 Task: Select the add item then click on key option in the cell toolbar location.
Action: Mouse moved to (8, 675)
Screenshot: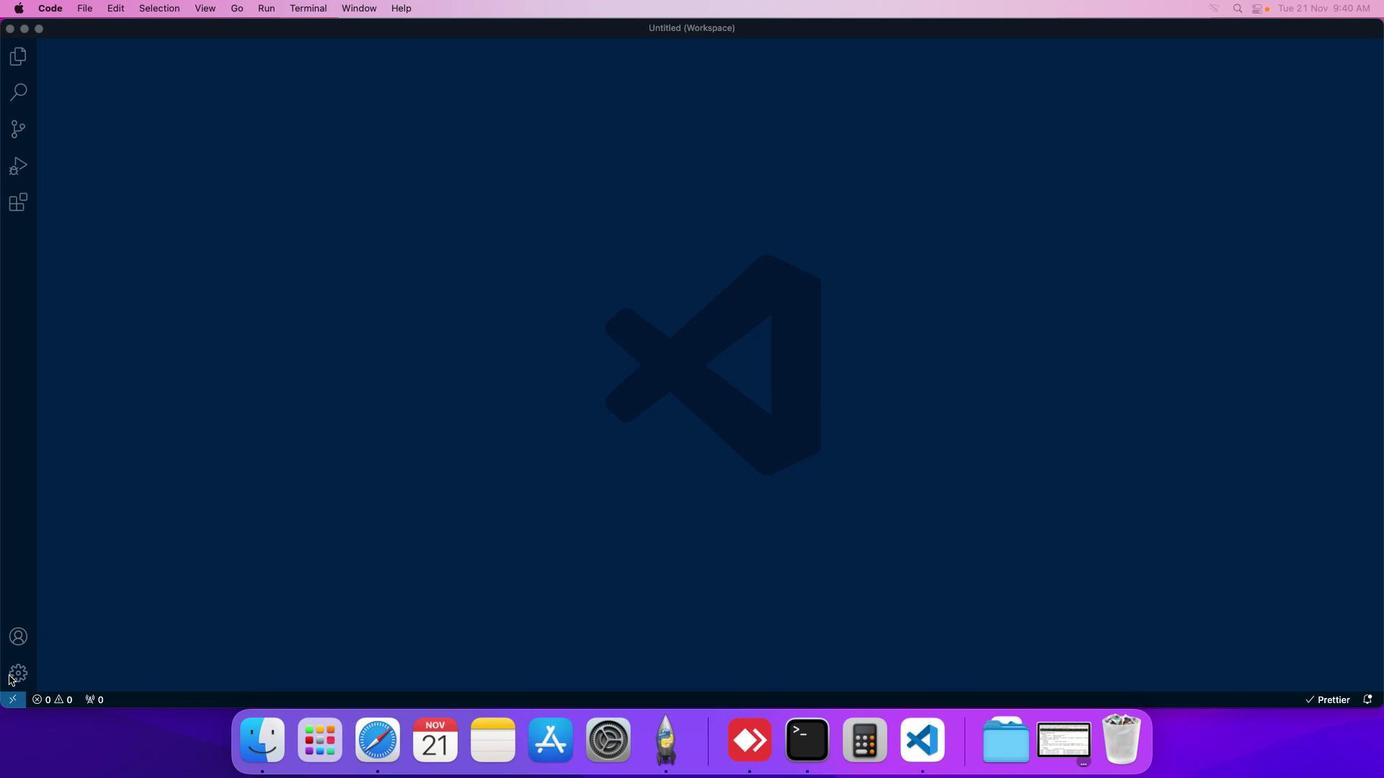 
Action: Mouse pressed left at (8, 675)
Screenshot: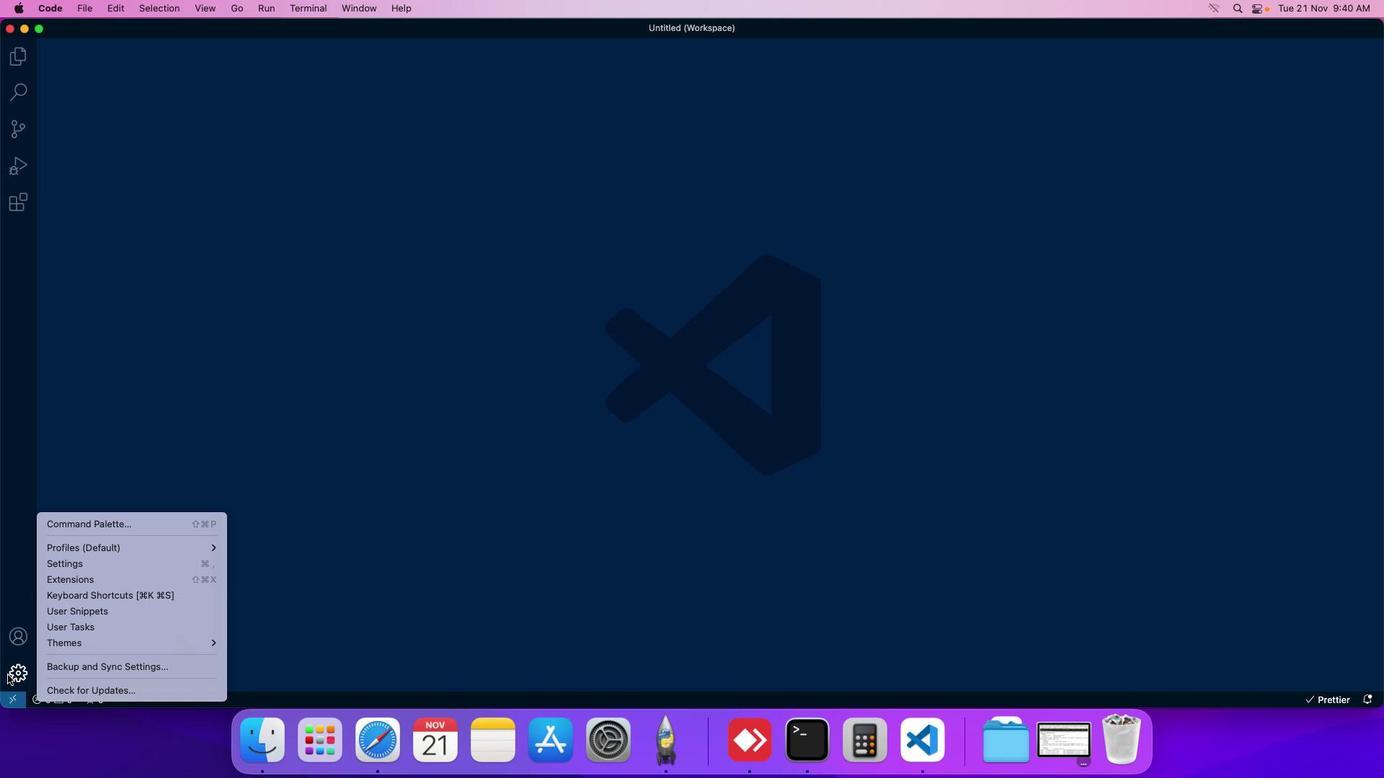 
Action: Mouse moved to (46, 567)
Screenshot: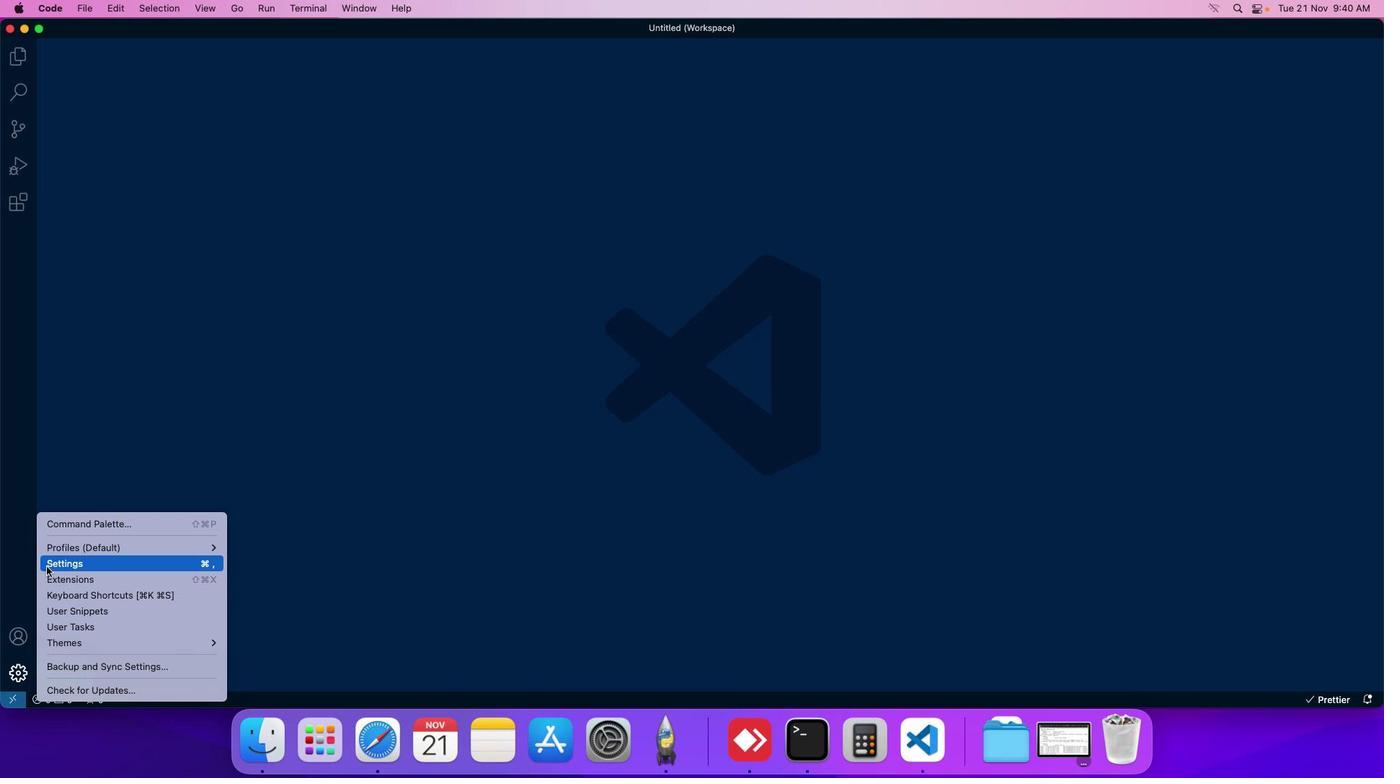 
Action: Mouse pressed left at (46, 567)
Screenshot: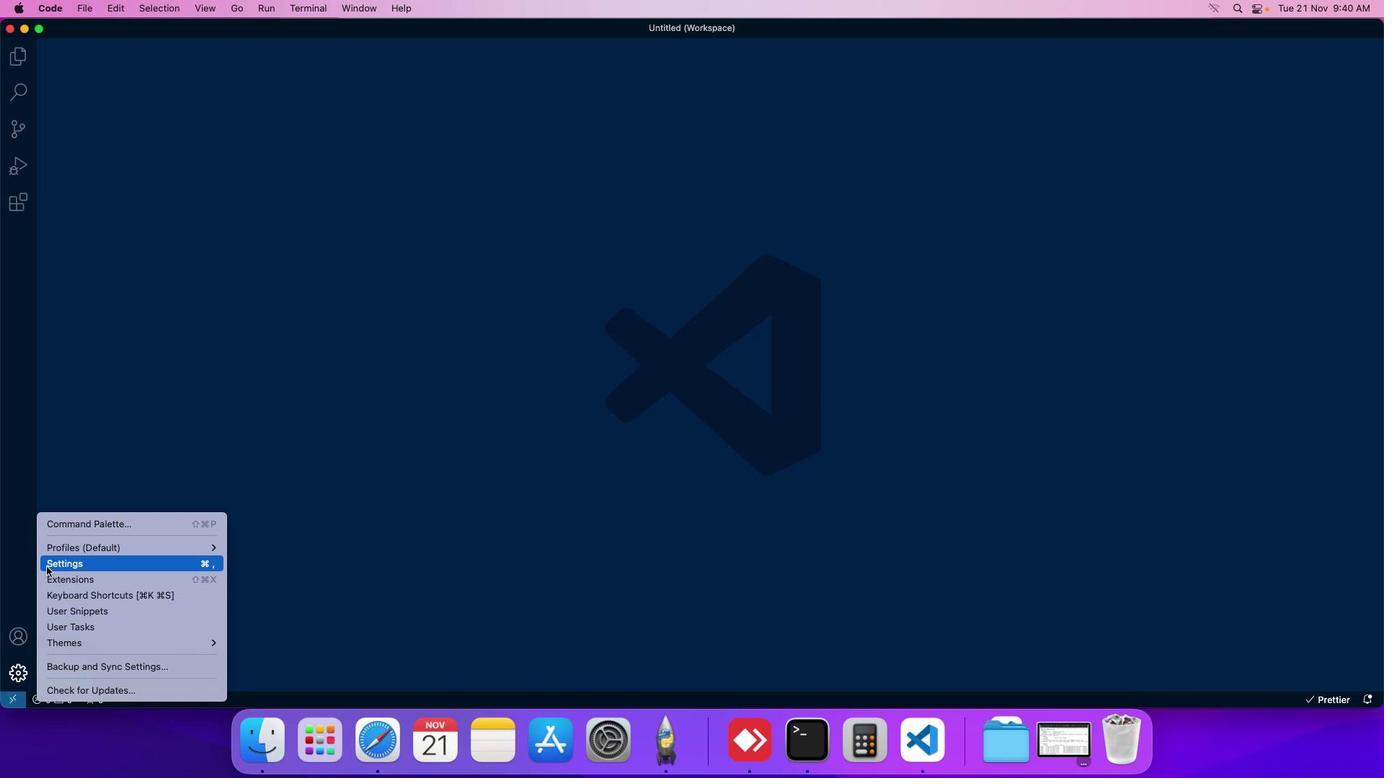 
Action: Mouse moved to (322, 120)
Screenshot: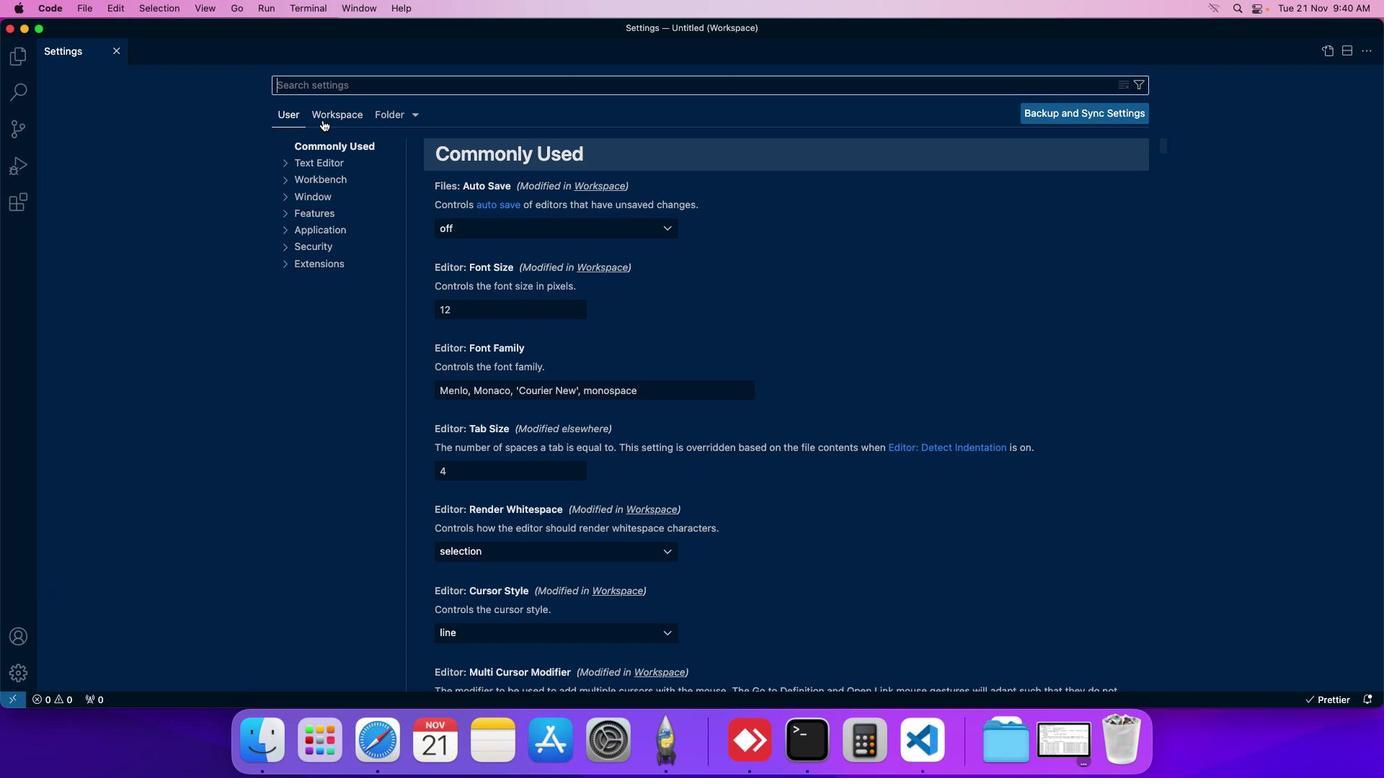 
Action: Mouse pressed left at (322, 120)
Screenshot: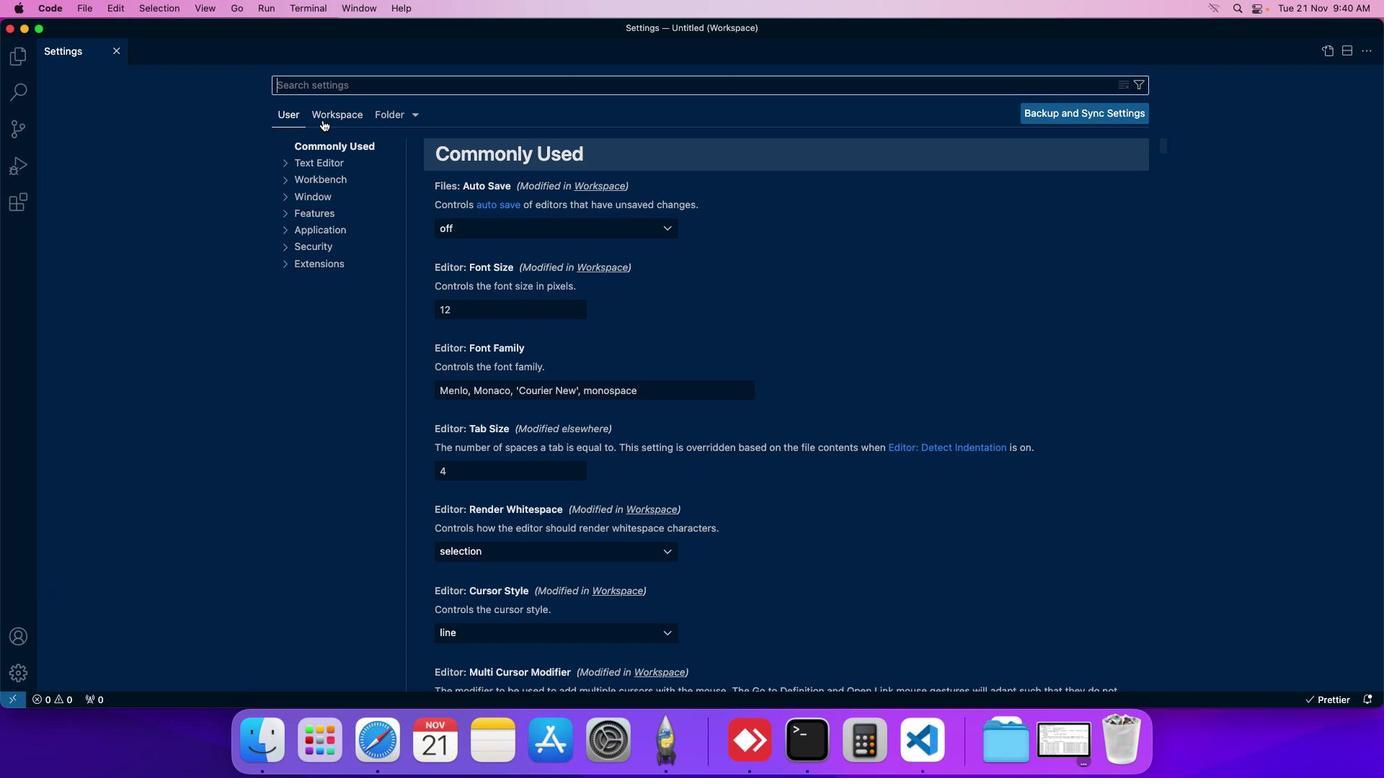 
Action: Mouse moved to (320, 214)
Screenshot: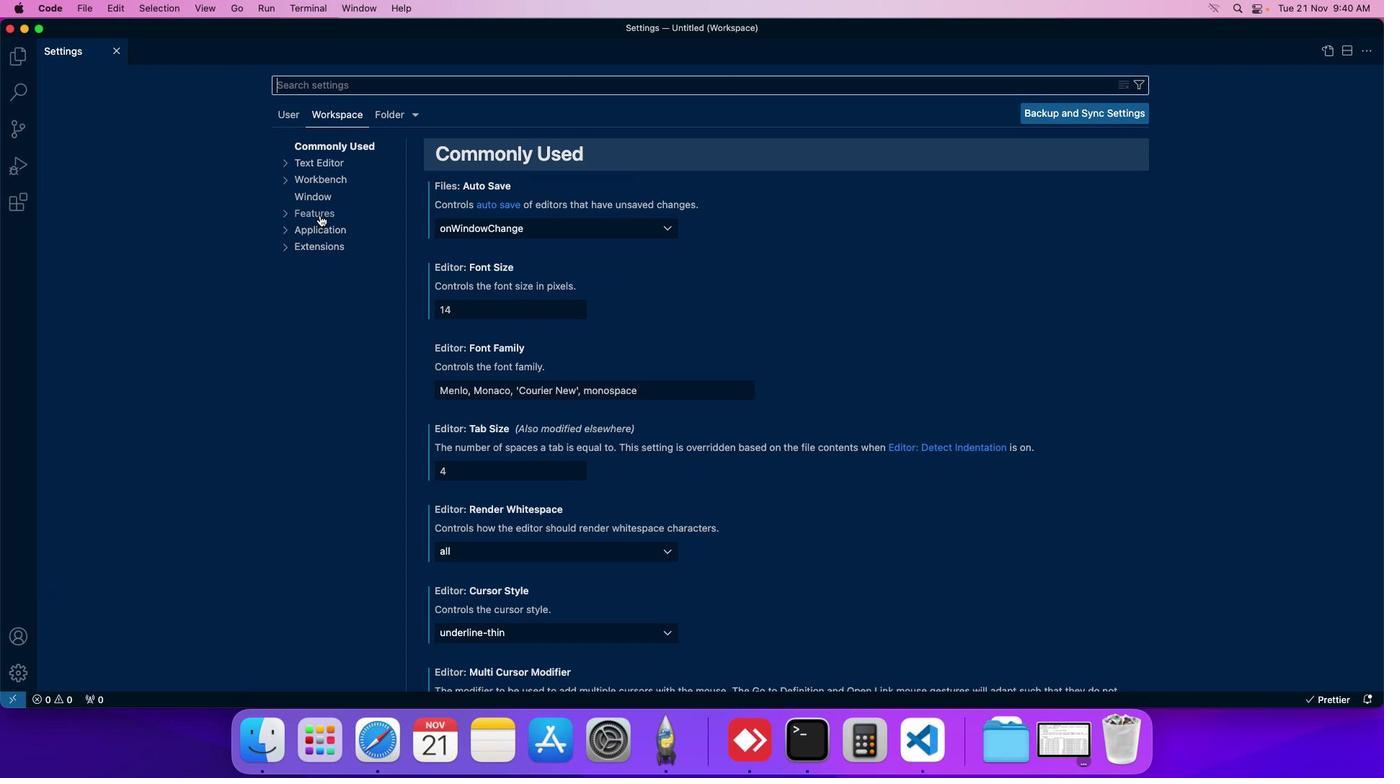 
Action: Mouse pressed left at (320, 214)
Screenshot: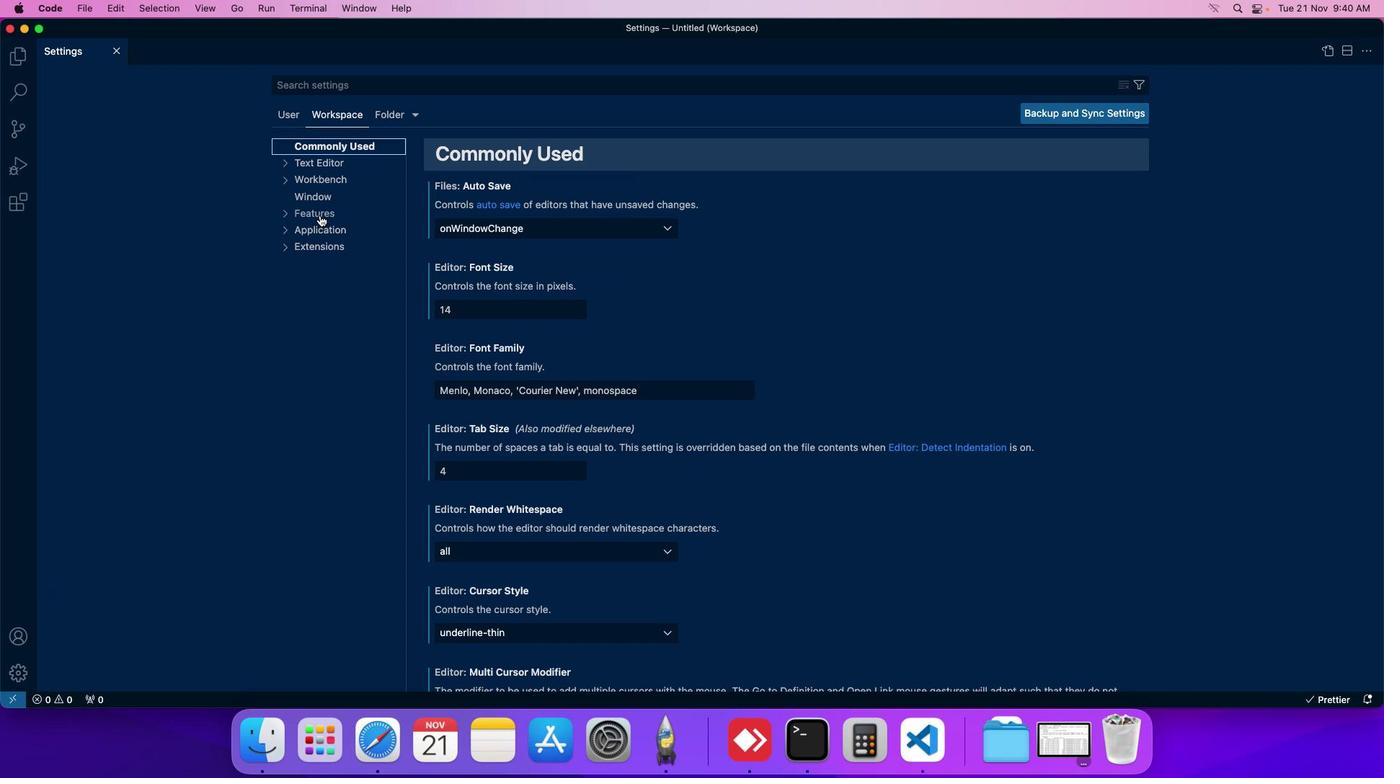 
Action: Mouse moved to (324, 463)
Screenshot: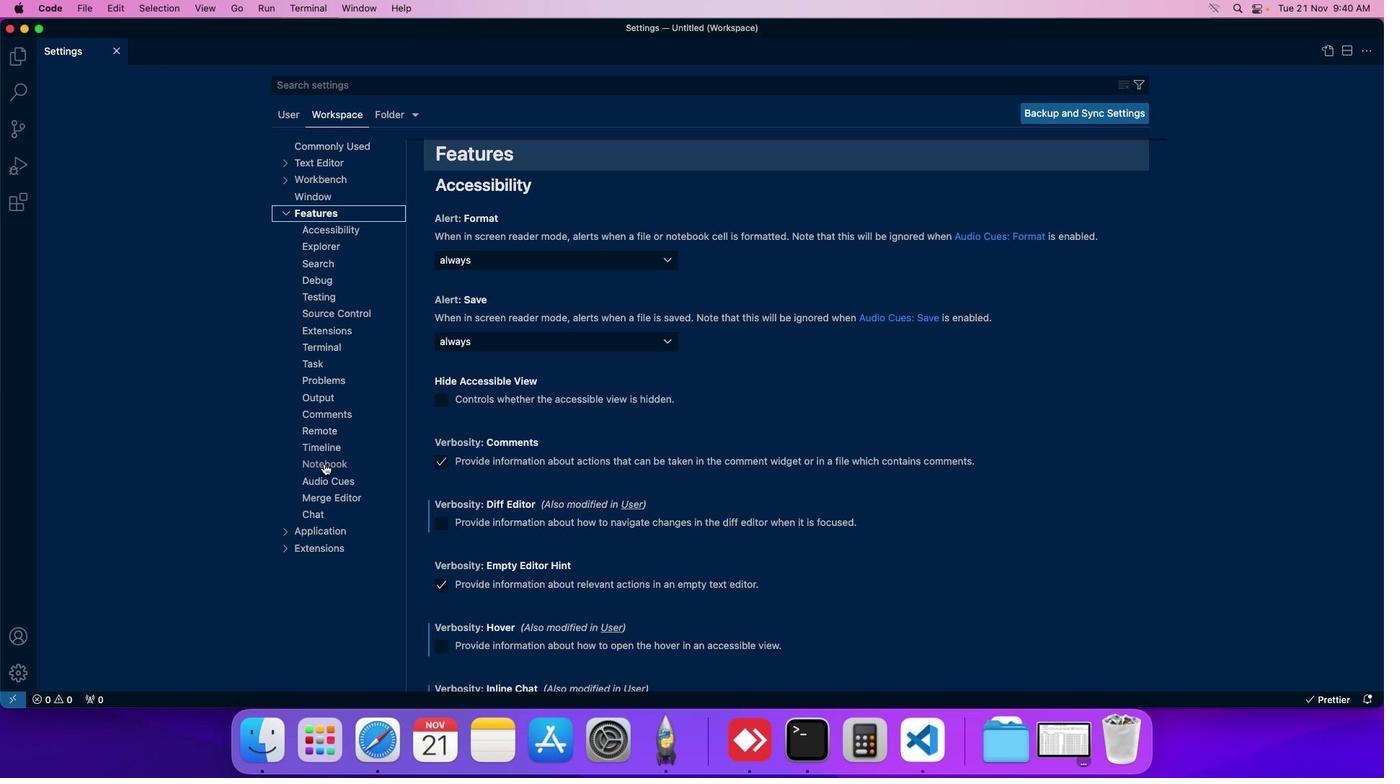 
Action: Mouse pressed left at (324, 463)
Screenshot: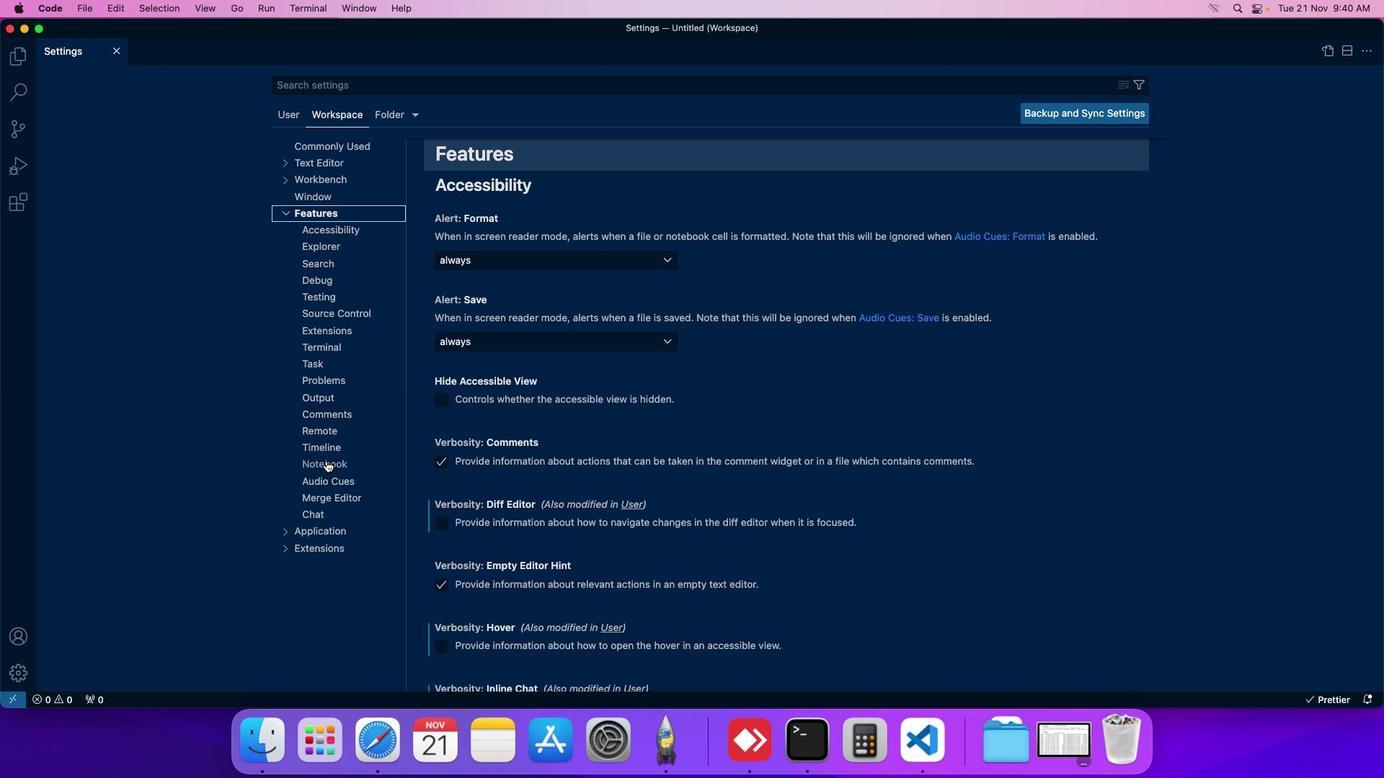 
Action: Mouse moved to (442, 413)
Screenshot: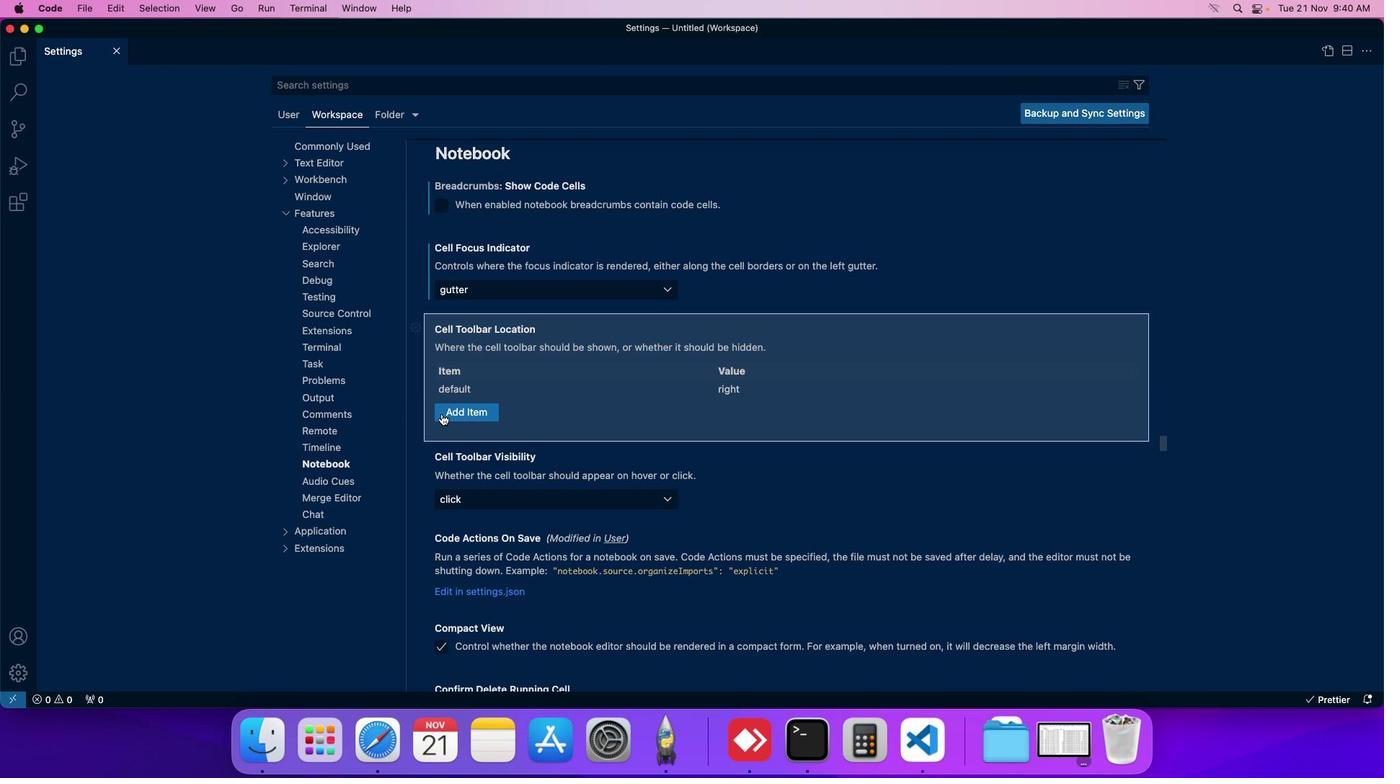 
Action: Mouse pressed left at (442, 413)
Screenshot: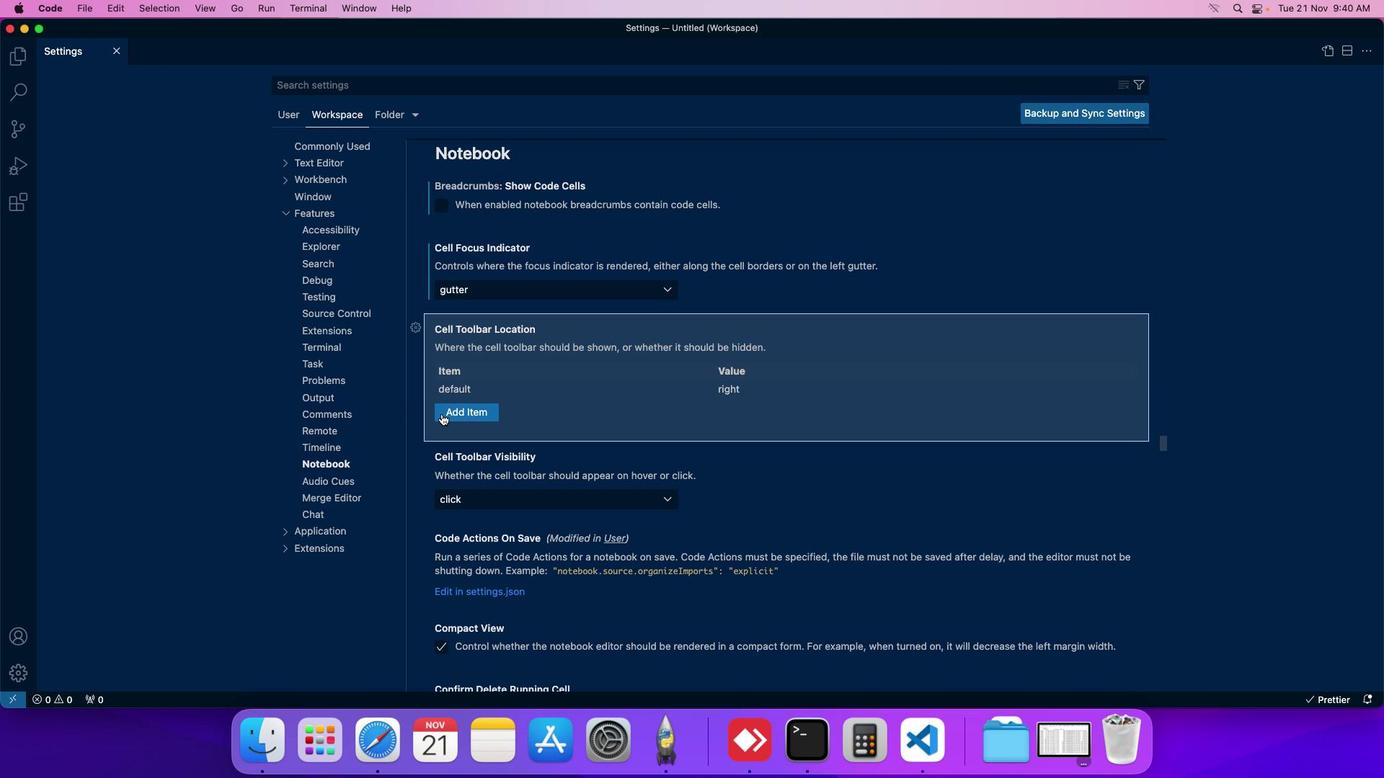 
Action: Mouse moved to (473, 410)
Screenshot: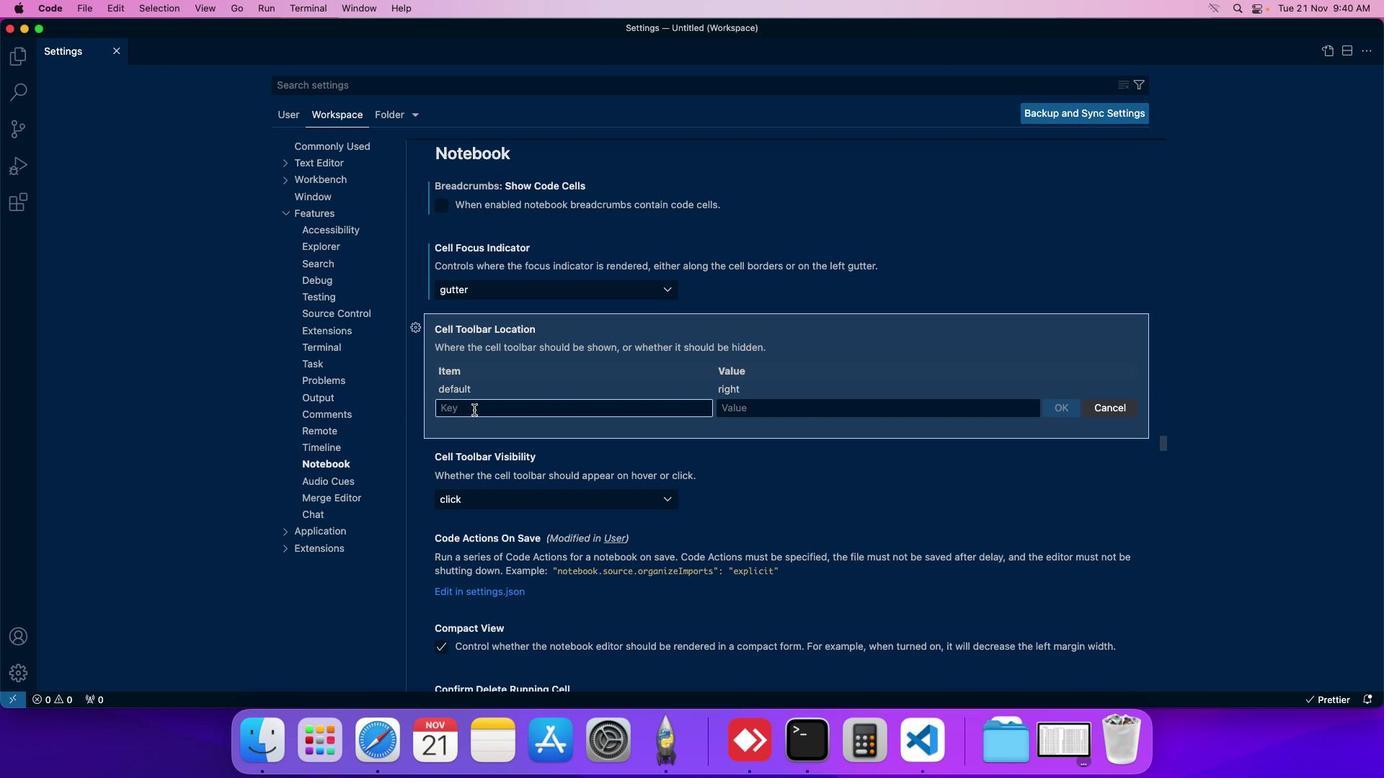 
Action: Mouse pressed left at (473, 410)
Screenshot: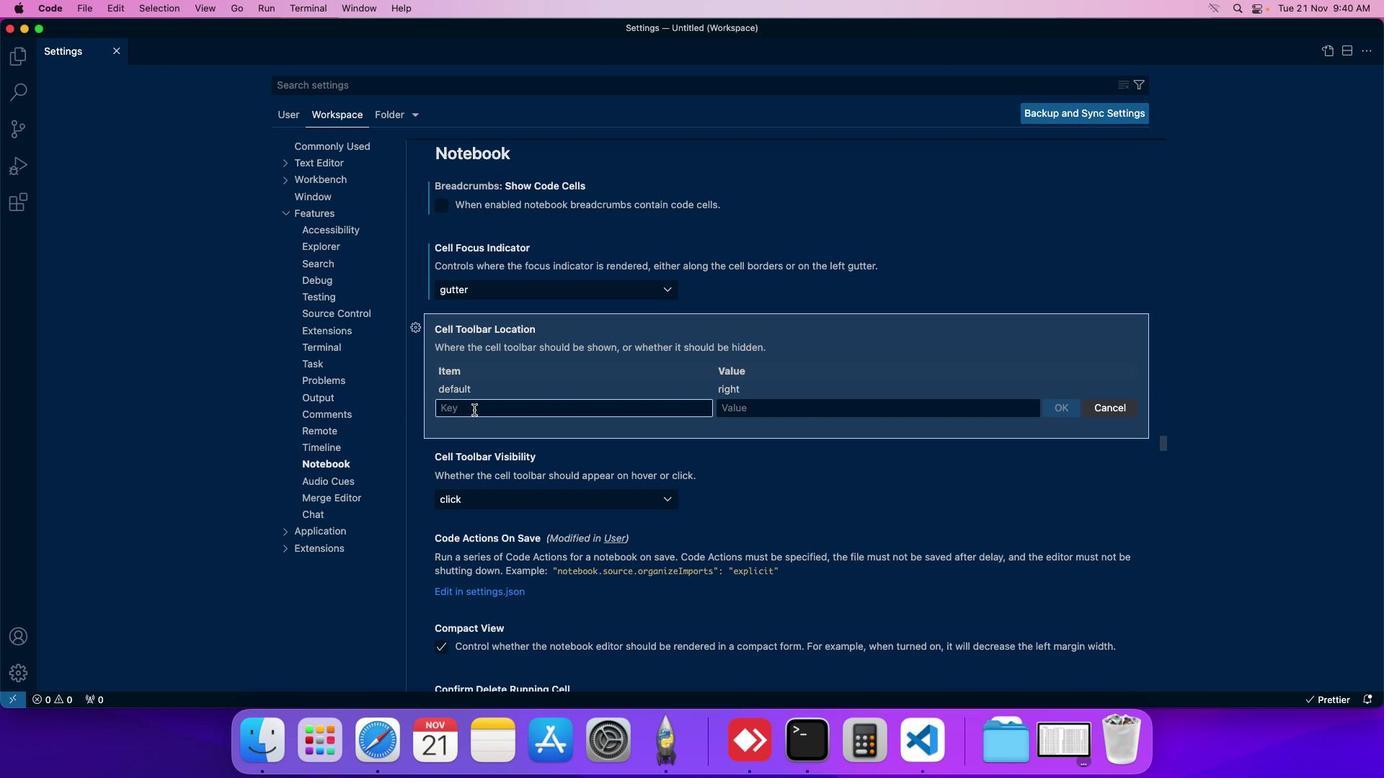 
